 Task: Create Card Cybersecurity Training Session in Board Brand Management to Workspace DevOps. Create Card Research and Development Review in Board Product Beta Testing to Workspace DevOps. Create Card Penetration Testing in Board Diversity and Inclusion Leadership Training and Development to Workspace DevOps
Action: Mouse moved to (526, 151)
Screenshot: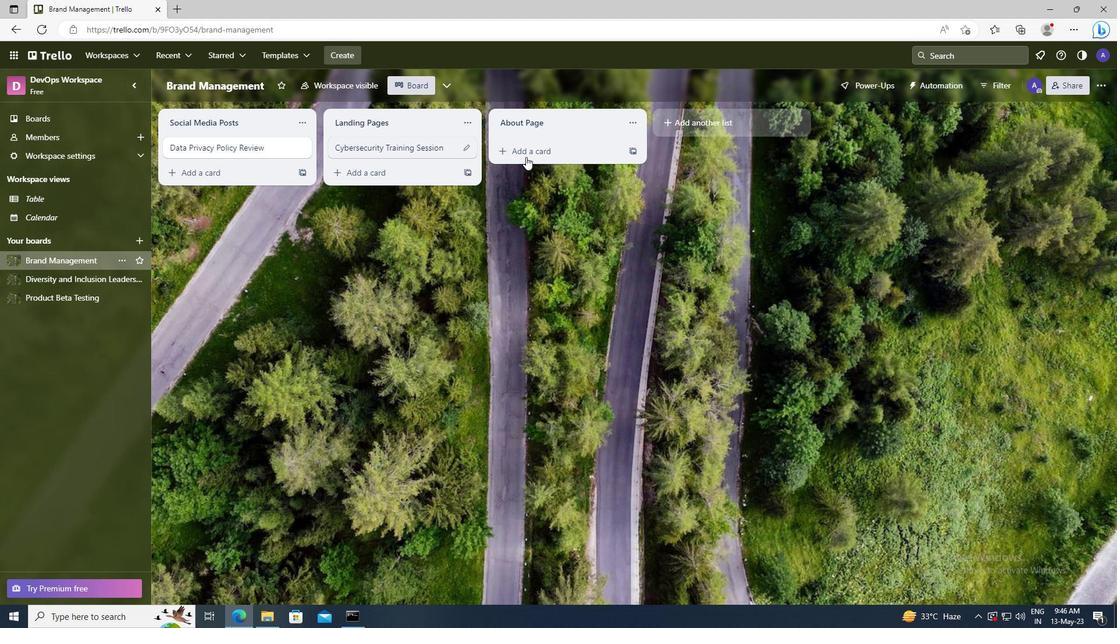 
Action: Mouse pressed left at (526, 151)
Screenshot: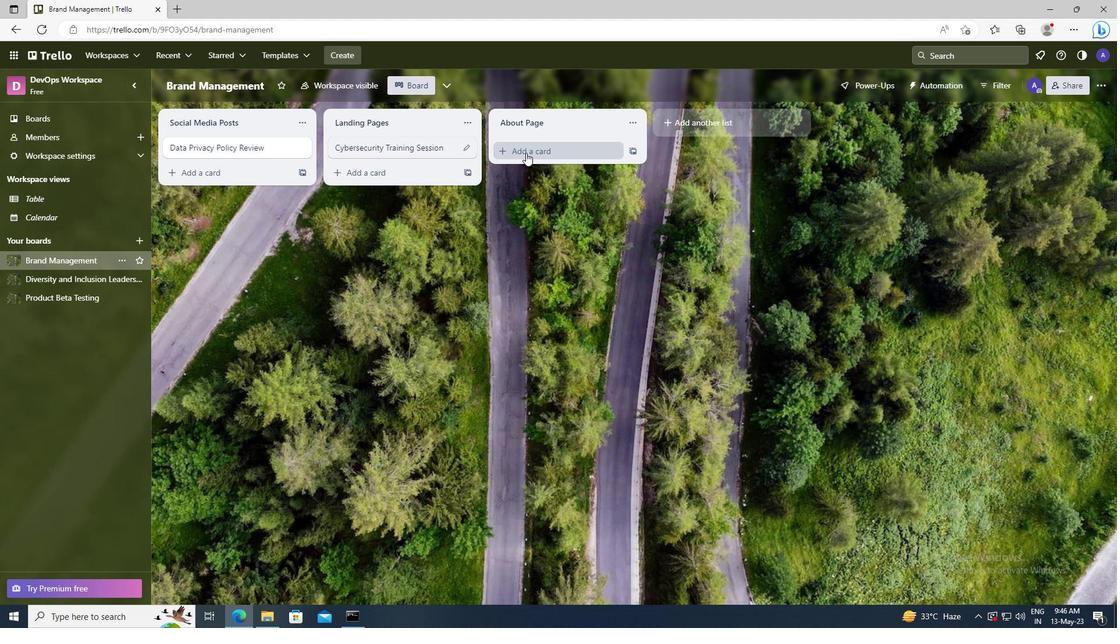 
Action: Key pressed <Key.shift>CYBERSECURITY<Key.space><Key.shift>TRAINING<Key.space><Key.shift>SESSION
Screenshot: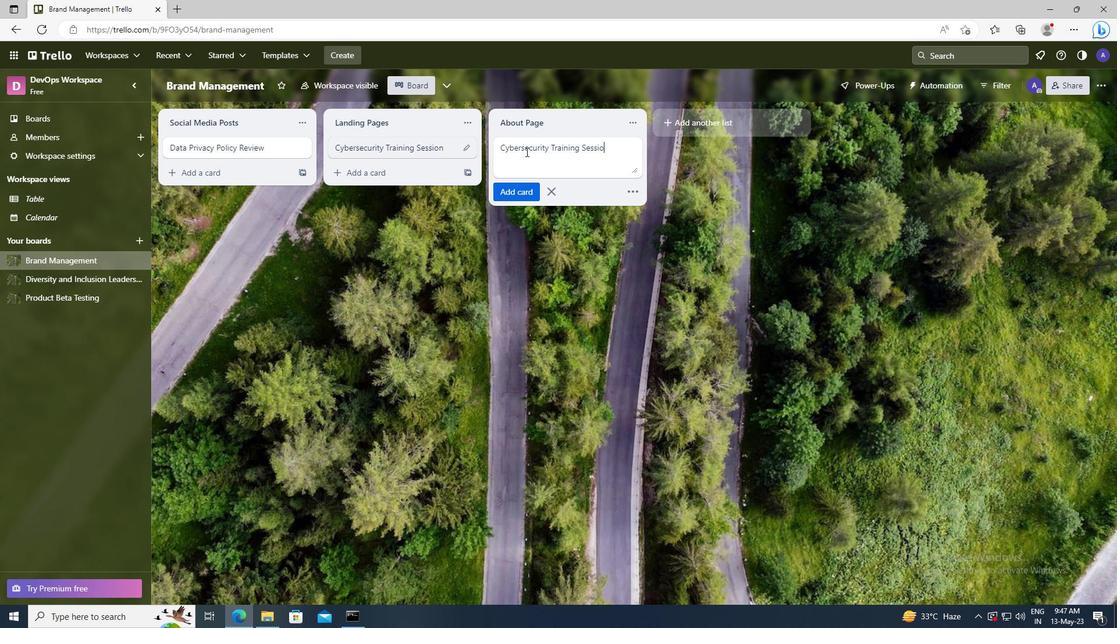 
Action: Mouse moved to (525, 192)
Screenshot: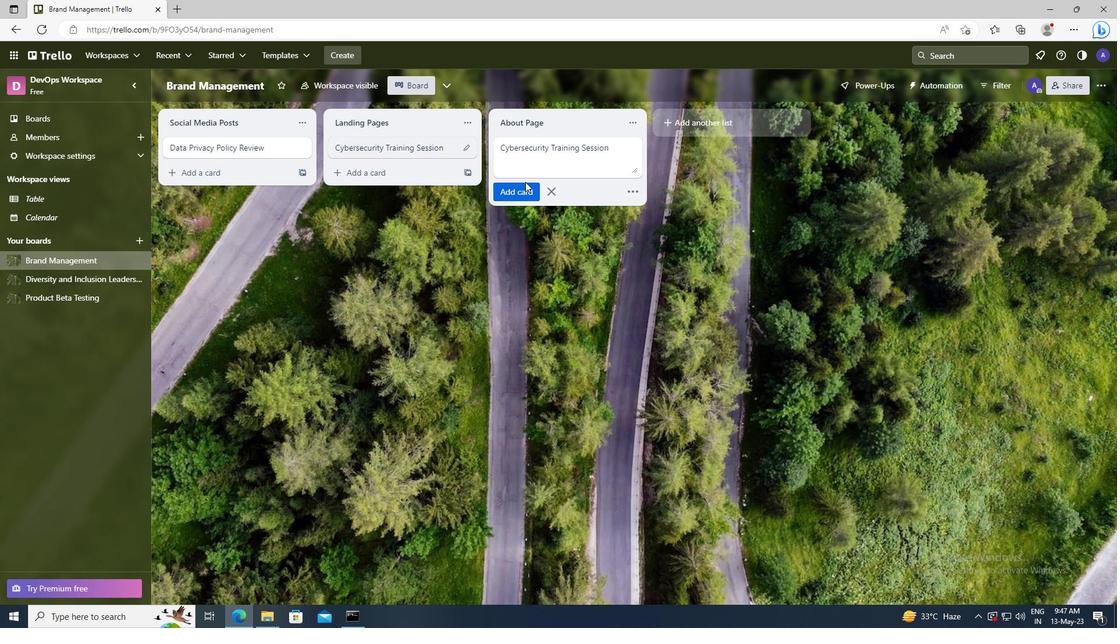 
Action: Mouse pressed left at (525, 192)
Screenshot: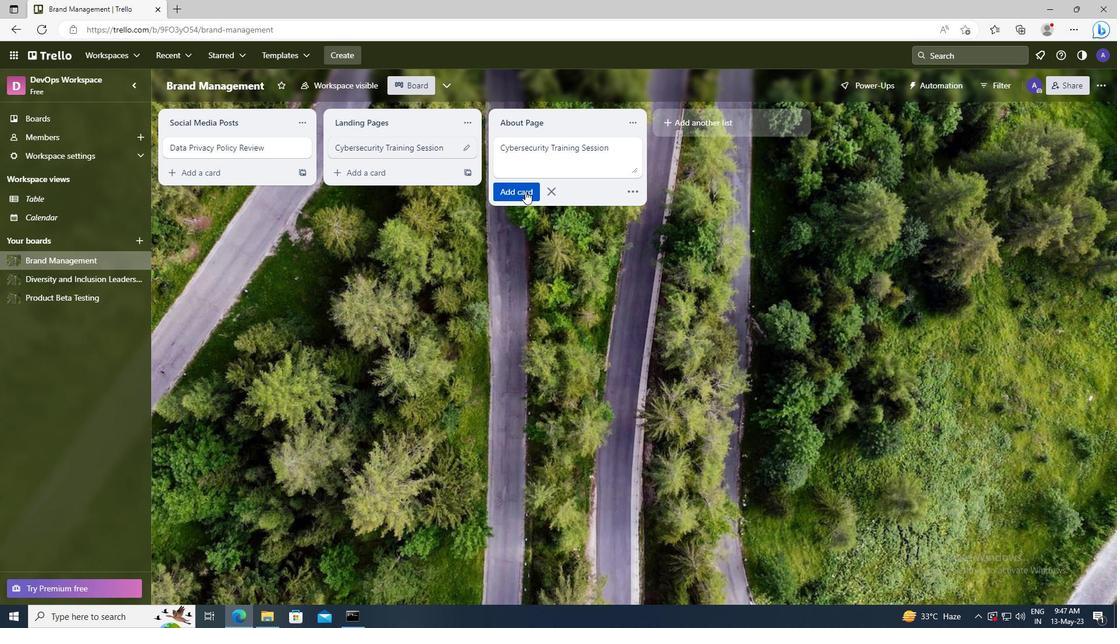 
Action: Mouse moved to (87, 300)
Screenshot: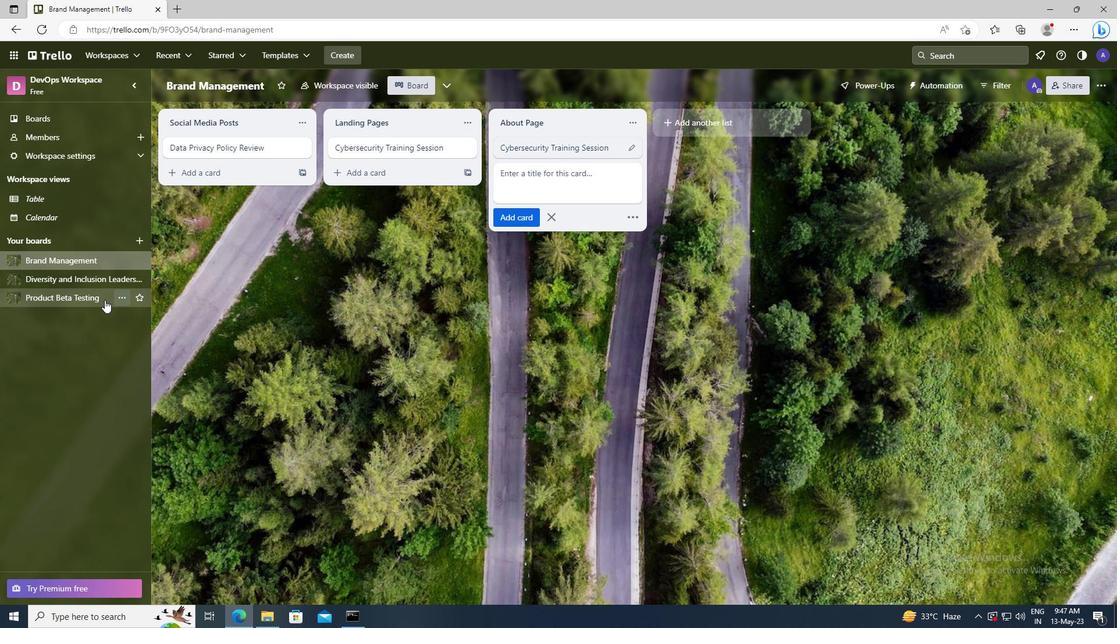 
Action: Mouse pressed left at (87, 300)
Screenshot: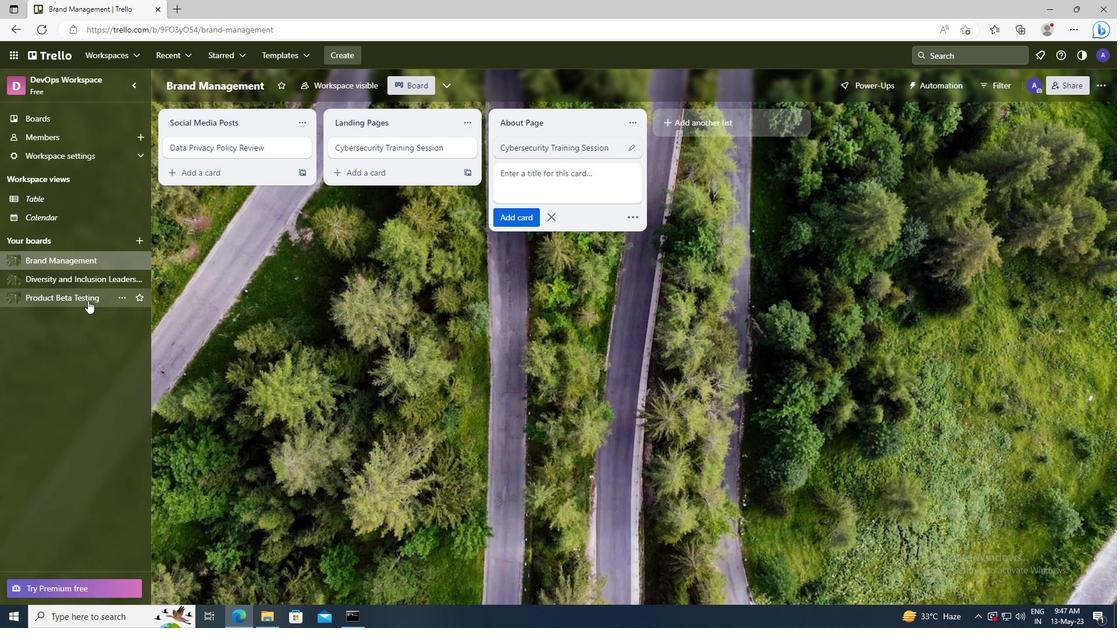 
Action: Mouse moved to (520, 152)
Screenshot: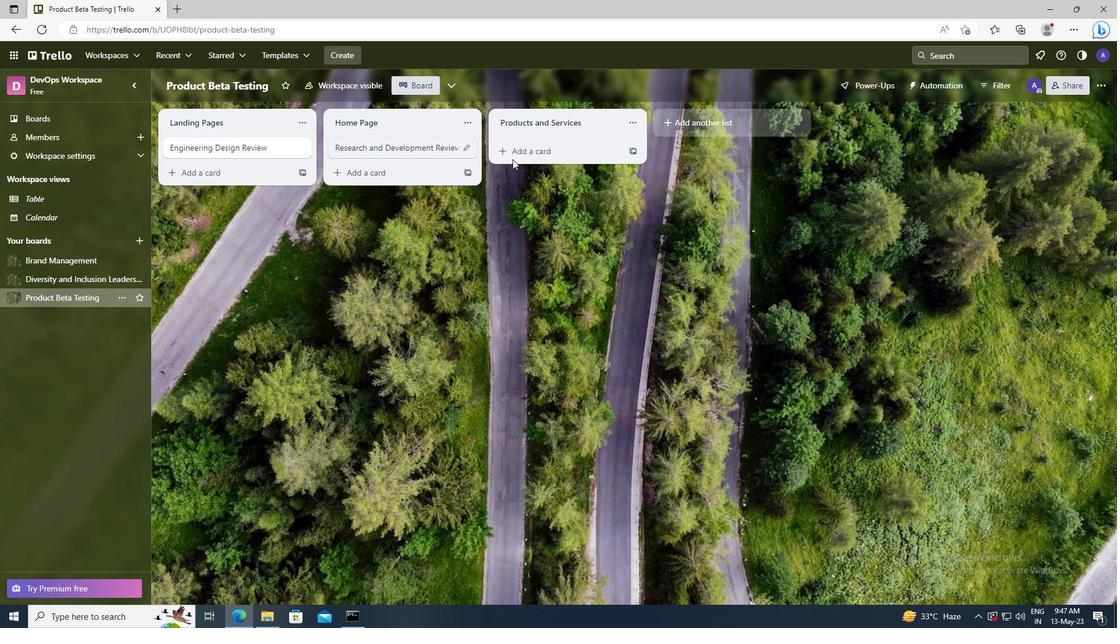 
Action: Mouse pressed left at (520, 152)
Screenshot: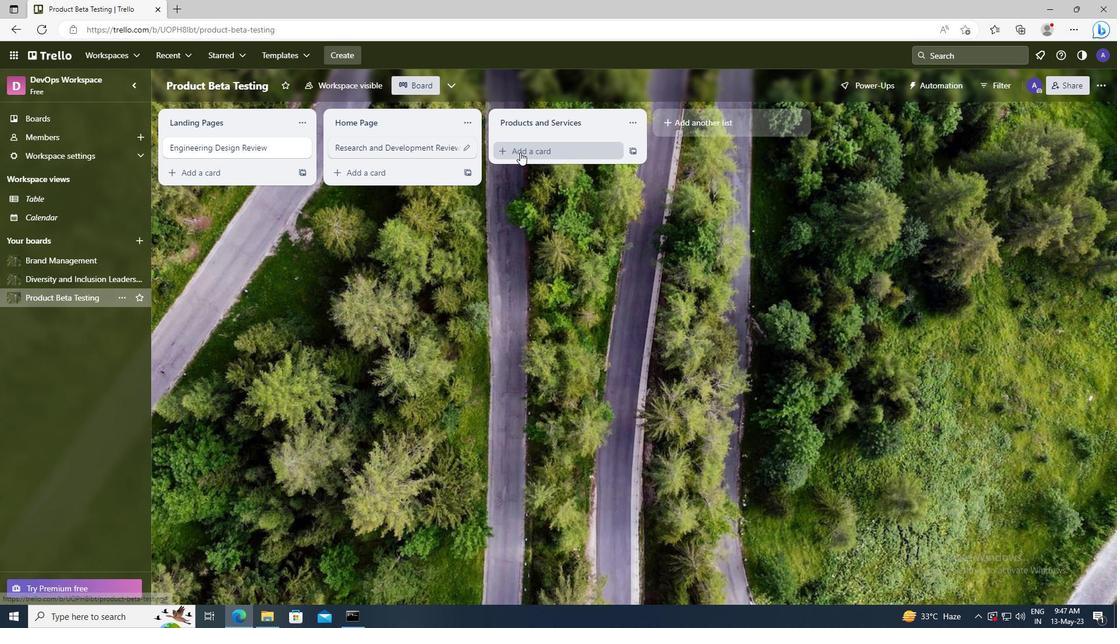 
Action: Key pressed <Key.shift>RESEARCH<Key.space>AND<Key.space><Key.shift>DEVELOPMENT<Key.space><Key.shift>REVIEW
Screenshot: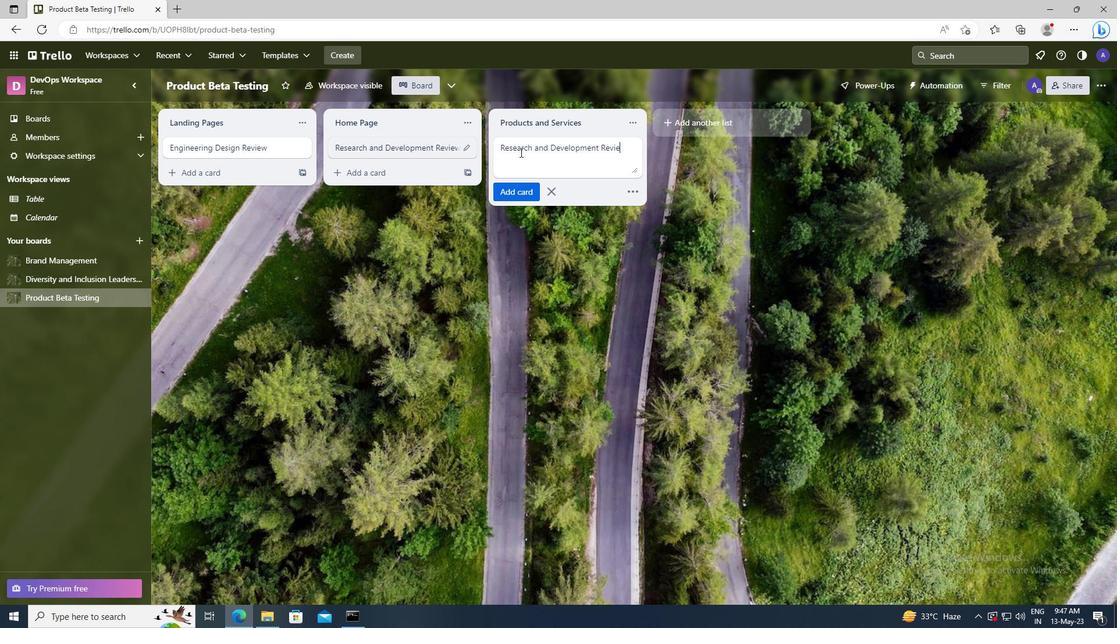 
Action: Mouse moved to (518, 192)
Screenshot: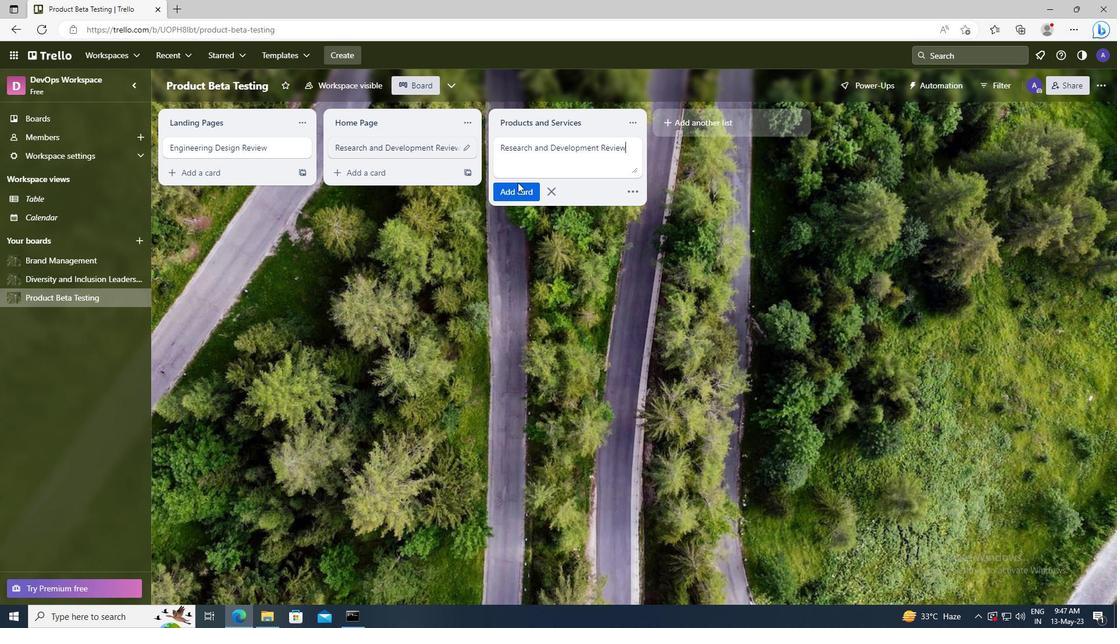 
Action: Mouse pressed left at (518, 192)
Screenshot: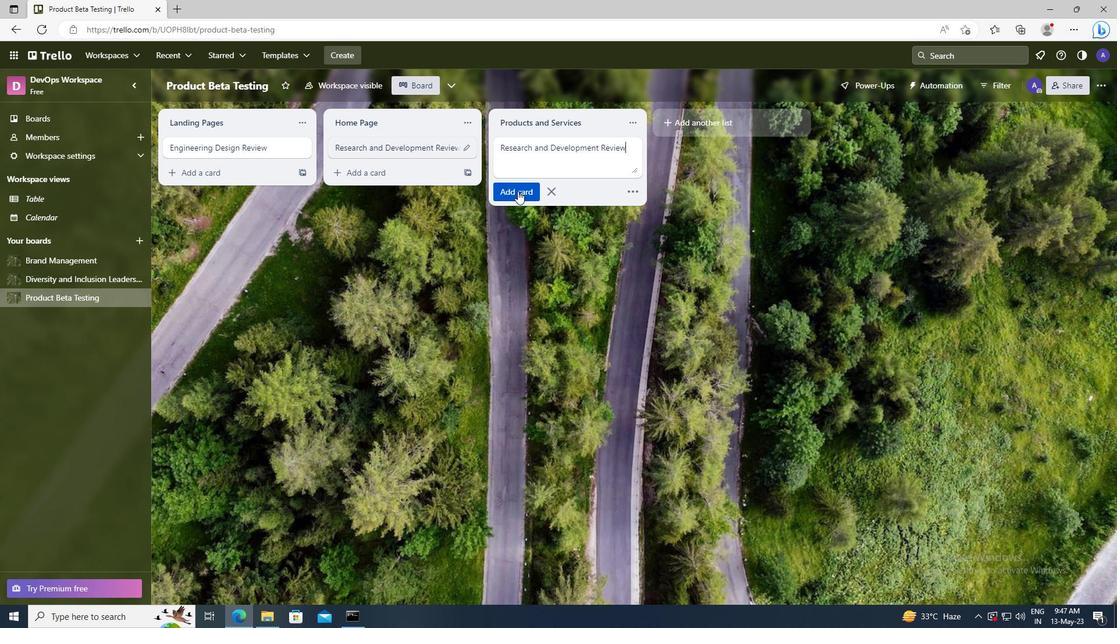 
Action: Mouse moved to (96, 277)
Screenshot: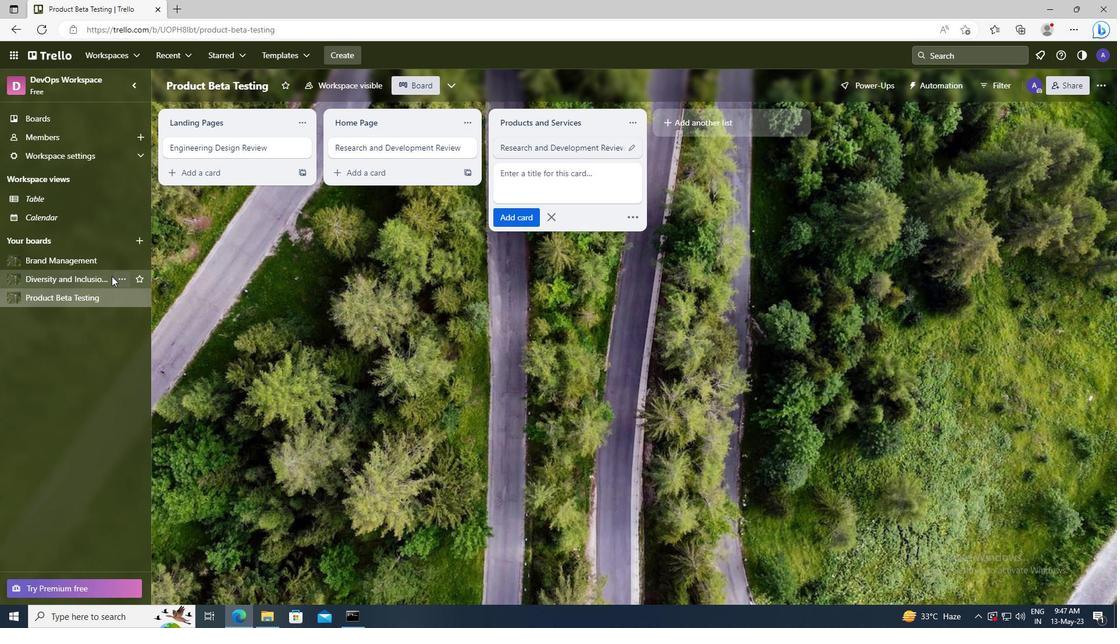 
Action: Mouse pressed left at (96, 277)
Screenshot: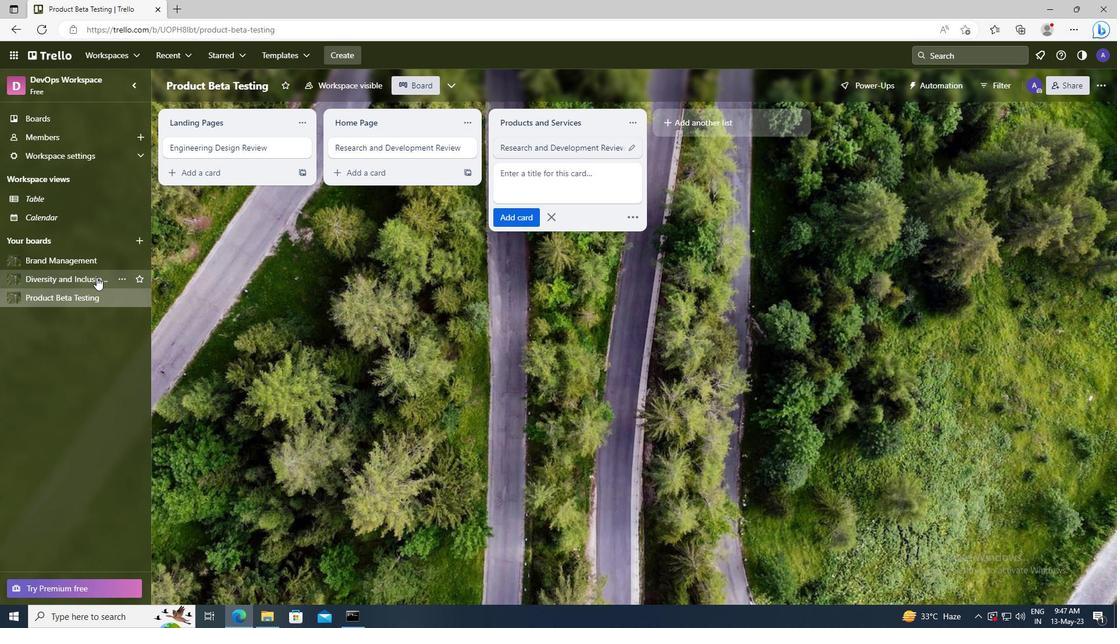 
Action: Mouse moved to (520, 147)
Screenshot: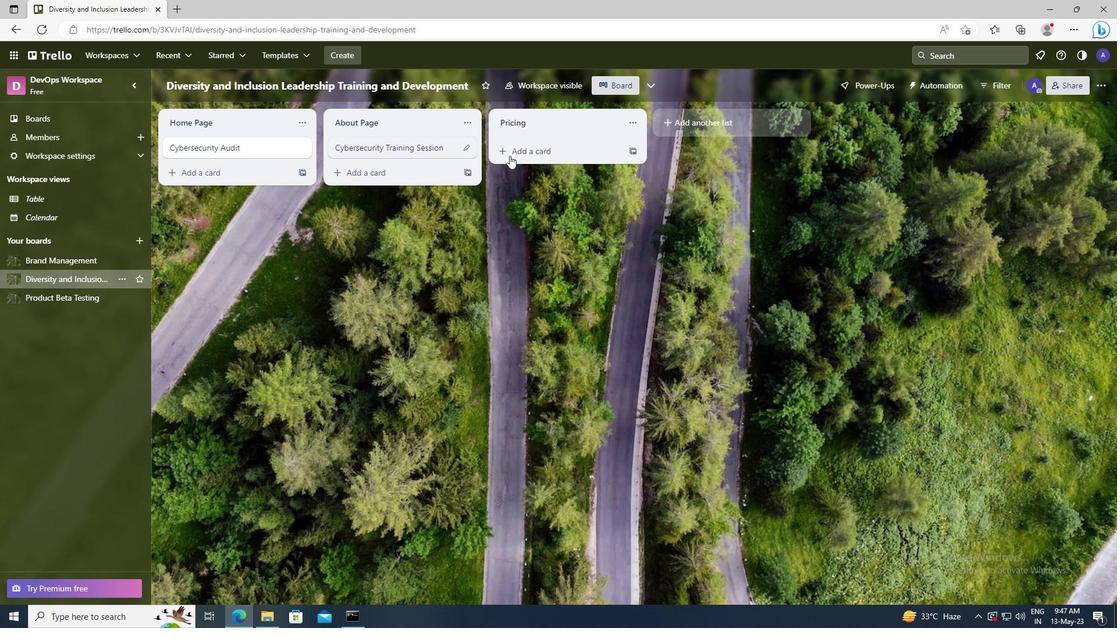 
Action: Mouse pressed left at (520, 147)
Screenshot: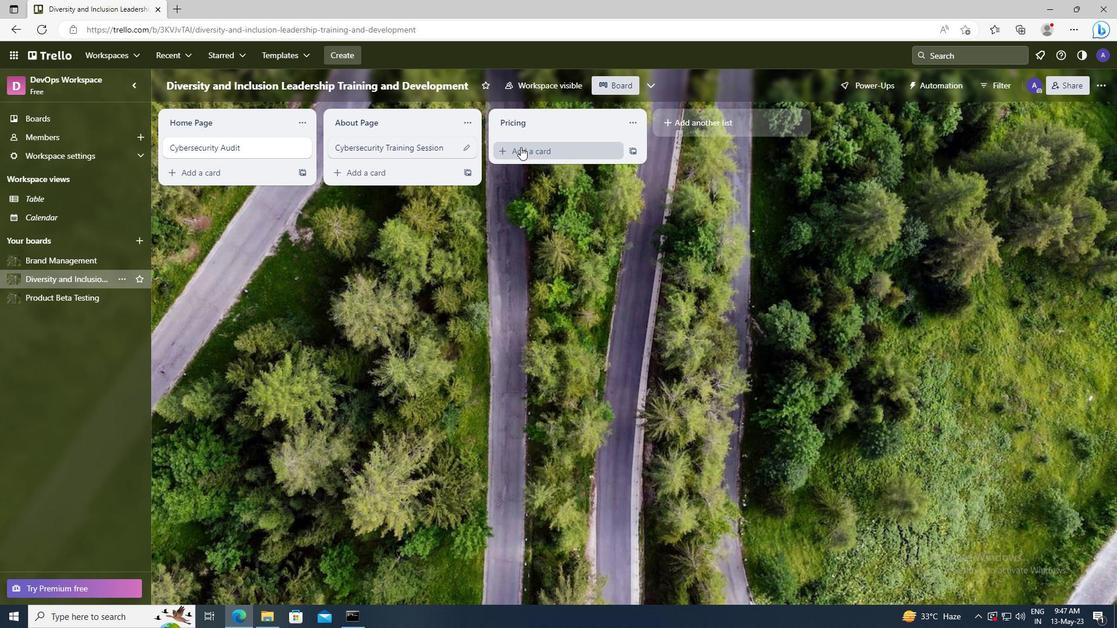 
Action: Key pressed <Key.shift>PENETRATION<Key.space><Key.shift>TESTING
Screenshot: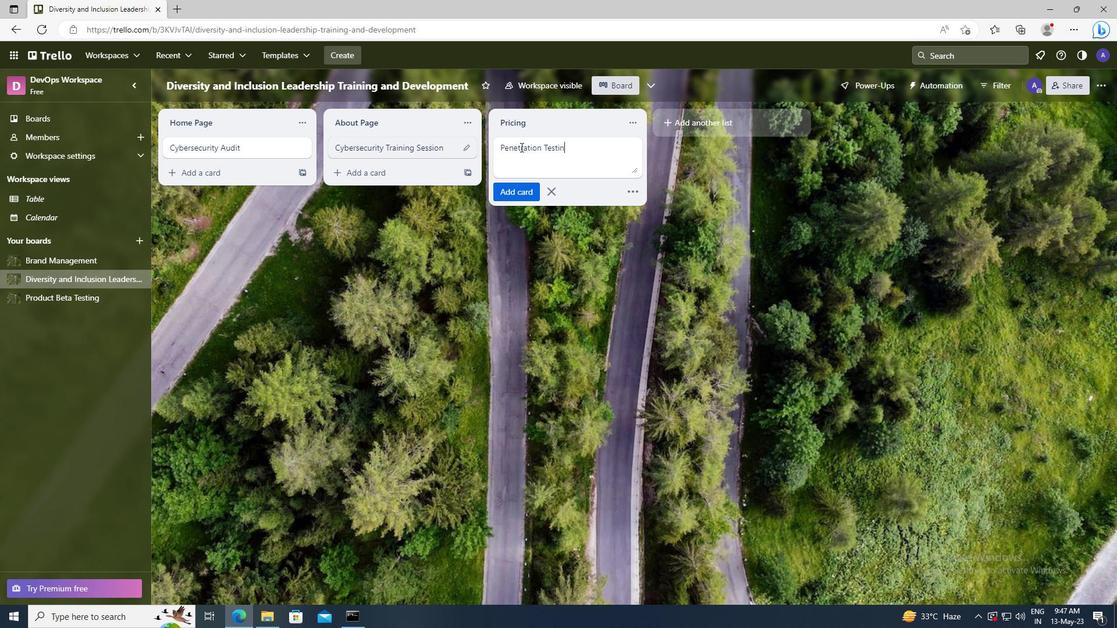 
Action: Mouse moved to (522, 191)
Screenshot: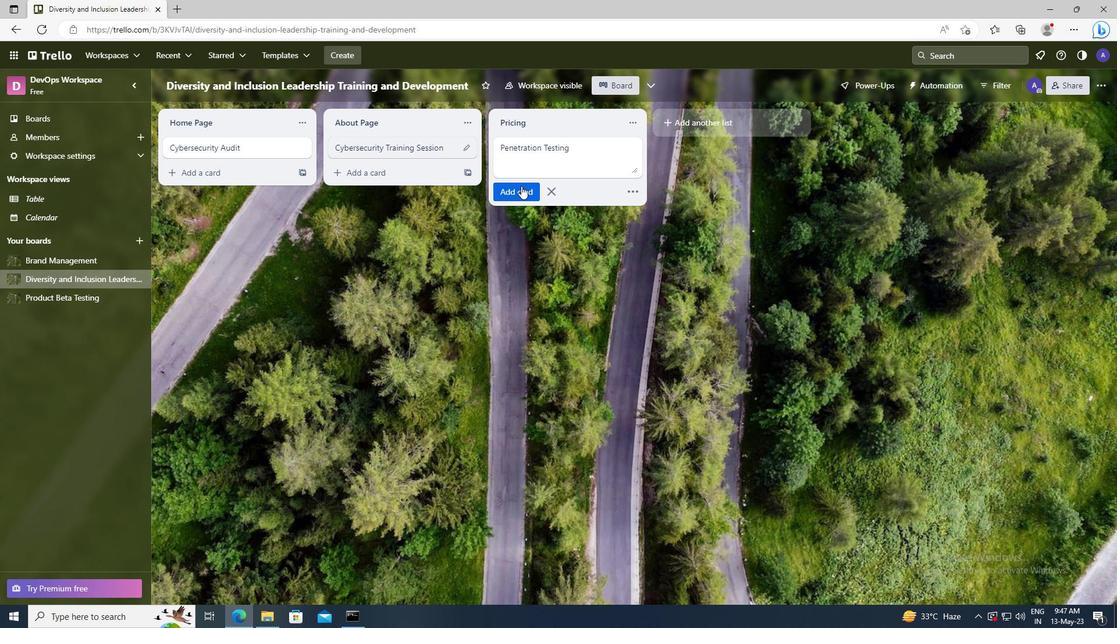 
Action: Mouse pressed left at (522, 191)
Screenshot: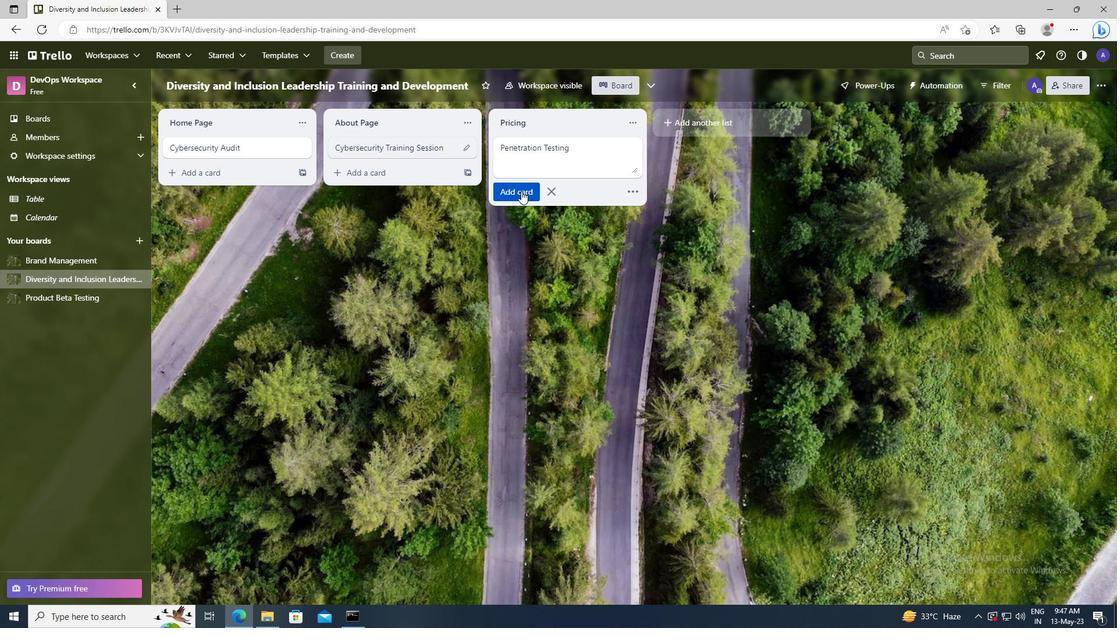 
